 Task: Create a due date automation trigger when advanced on, on the wednesday of the week before a card is due add fields without custom field "Resume" set to a date between 1 and 7 working days from now at 11:00 AM.
Action: Mouse moved to (943, 73)
Screenshot: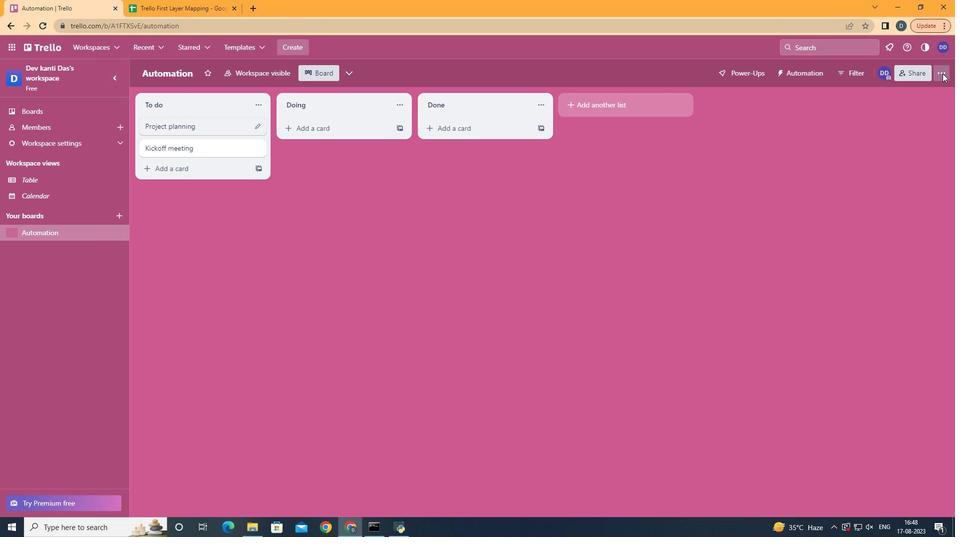 
Action: Mouse pressed left at (943, 73)
Screenshot: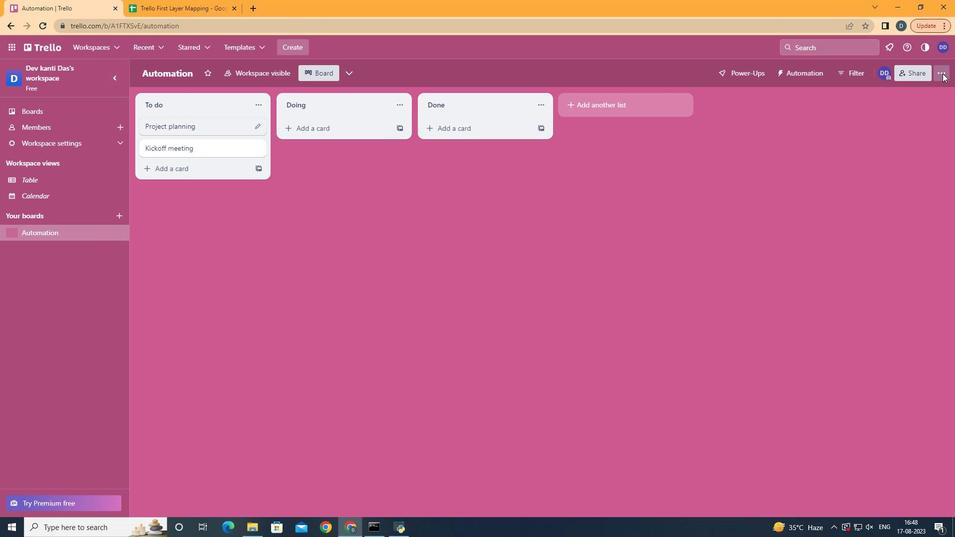 
Action: Mouse moved to (893, 207)
Screenshot: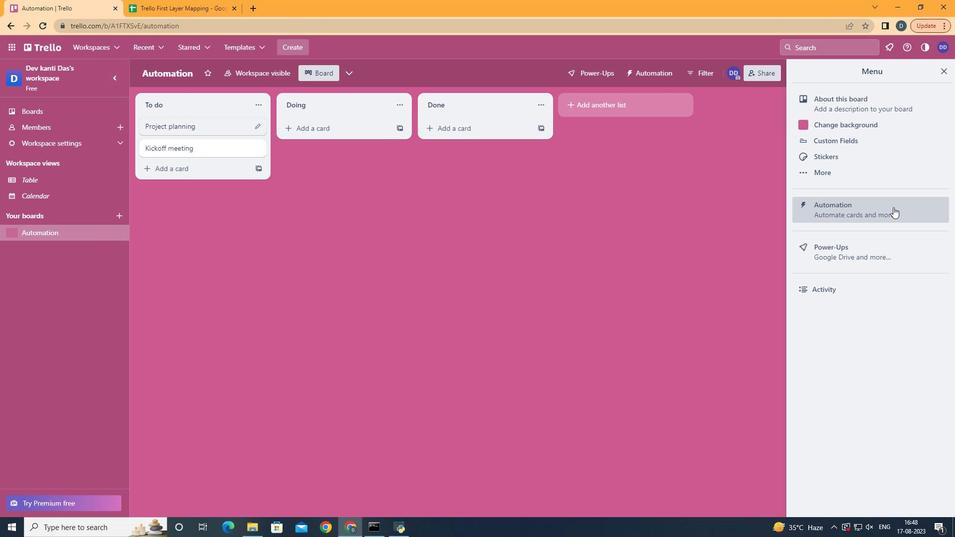 
Action: Mouse pressed left at (893, 207)
Screenshot: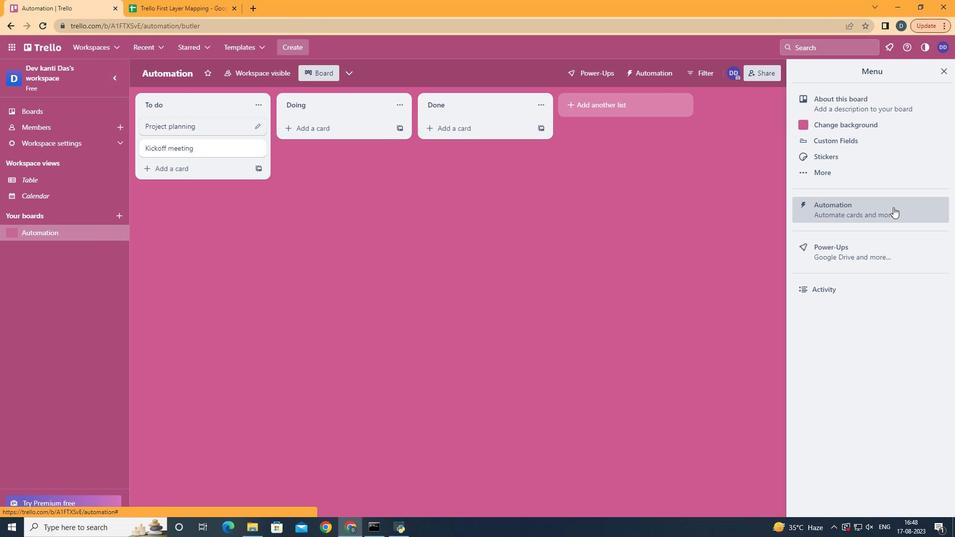 
Action: Mouse moved to (185, 193)
Screenshot: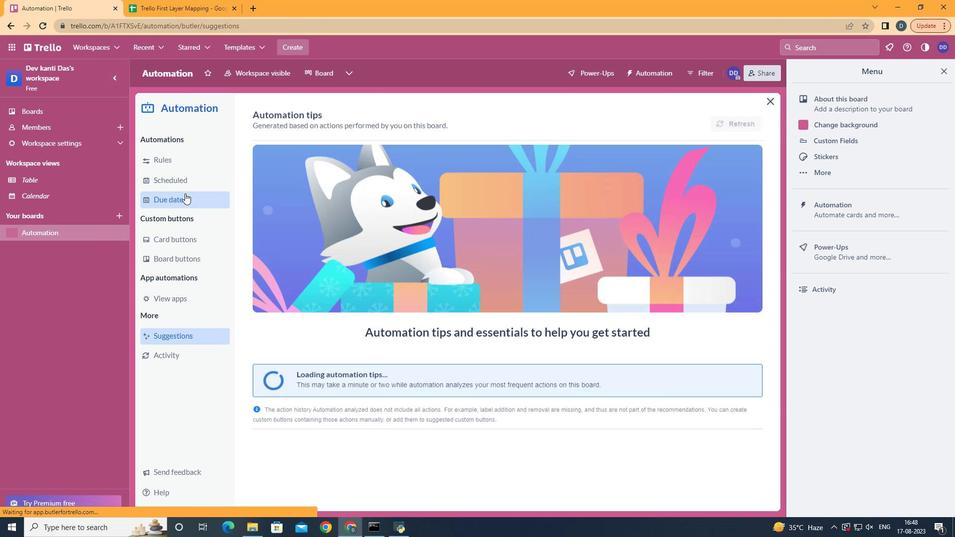 
Action: Mouse pressed left at (185, 193)
Screenshot: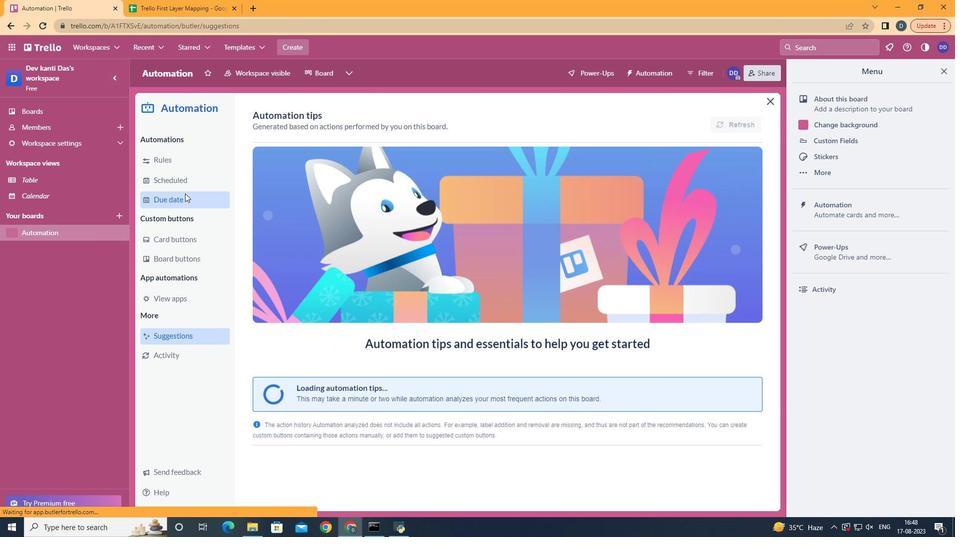 
Action: Mouse moved to (706, 119)
Screenshot: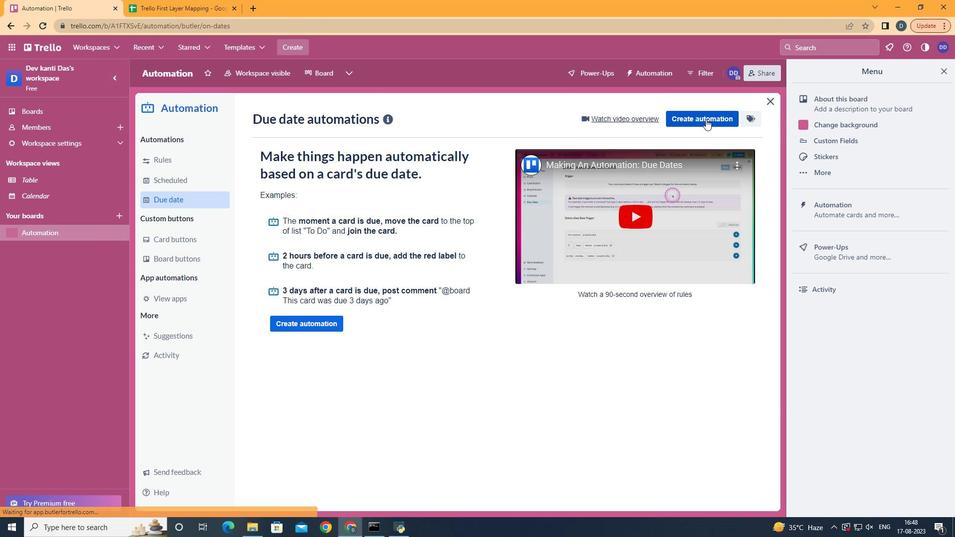 
Action: Mouse pressed left at (706, 119)
Screenshot: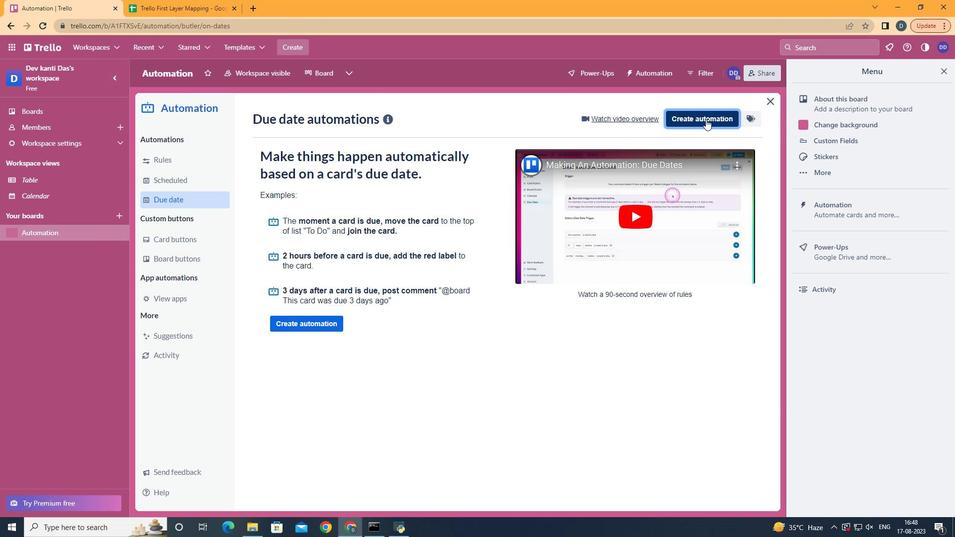 
Action: Mouse moved to (542, 211)
Screenshot: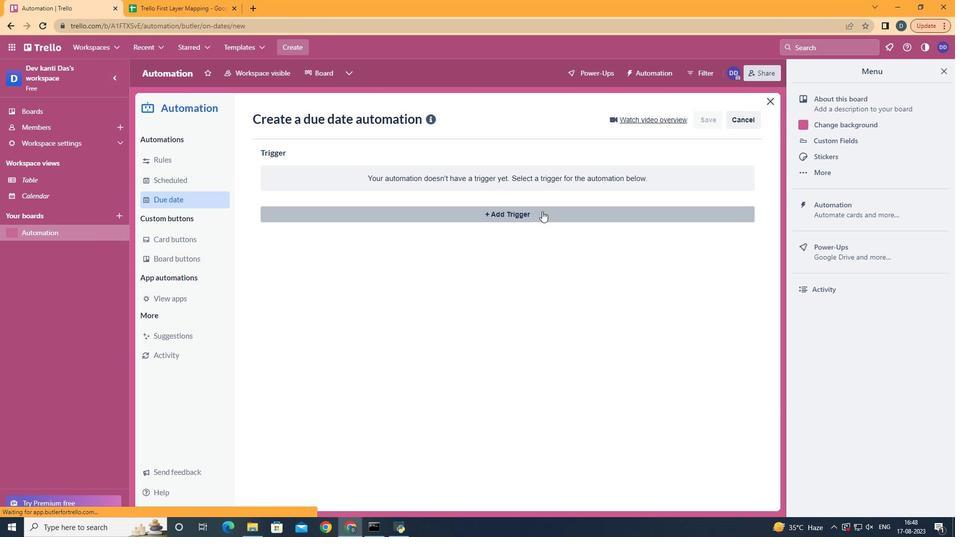 
Action: Mouse pressed left at (542, 211)
Screenshot: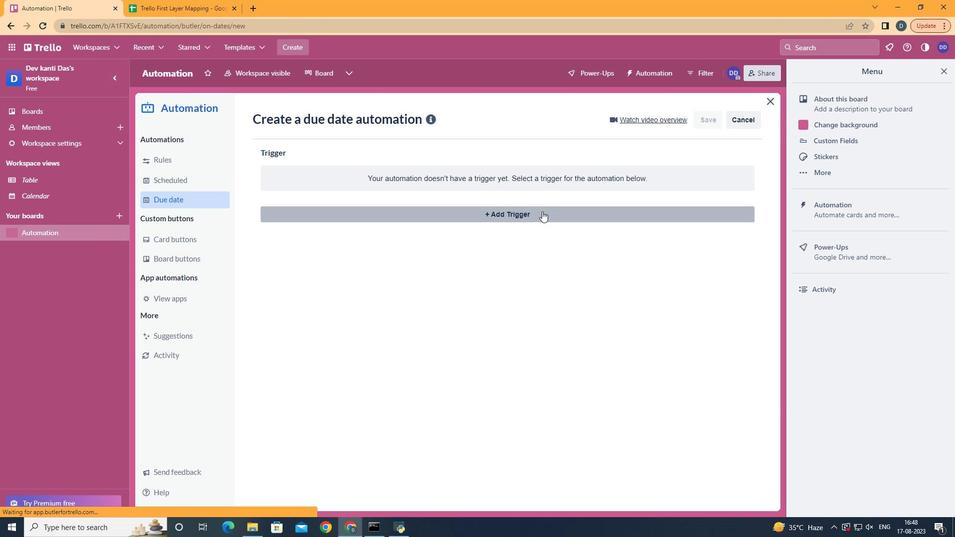 
Action: Mouse moved to (319, 297)
Screenshot: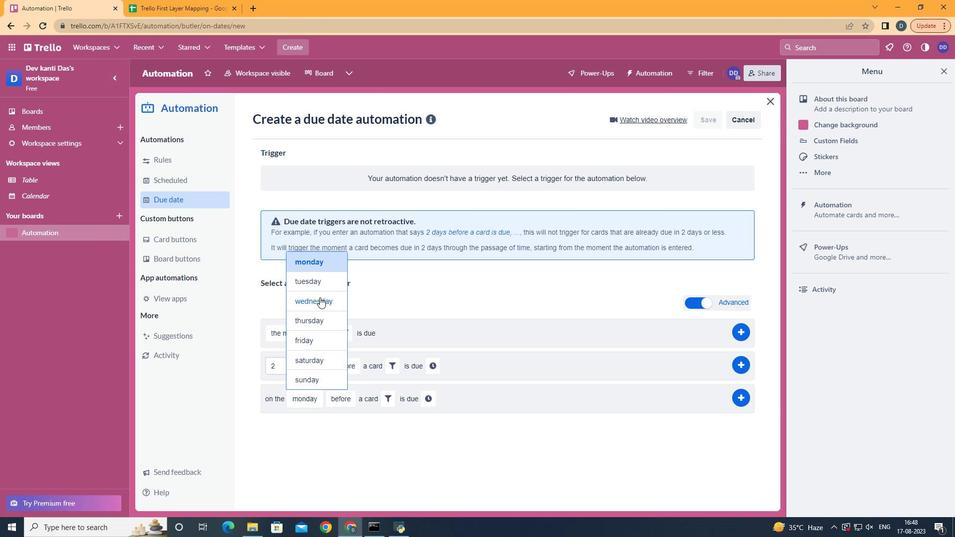 
Action: Mouse pressed left at (319, 297)
Screenshot: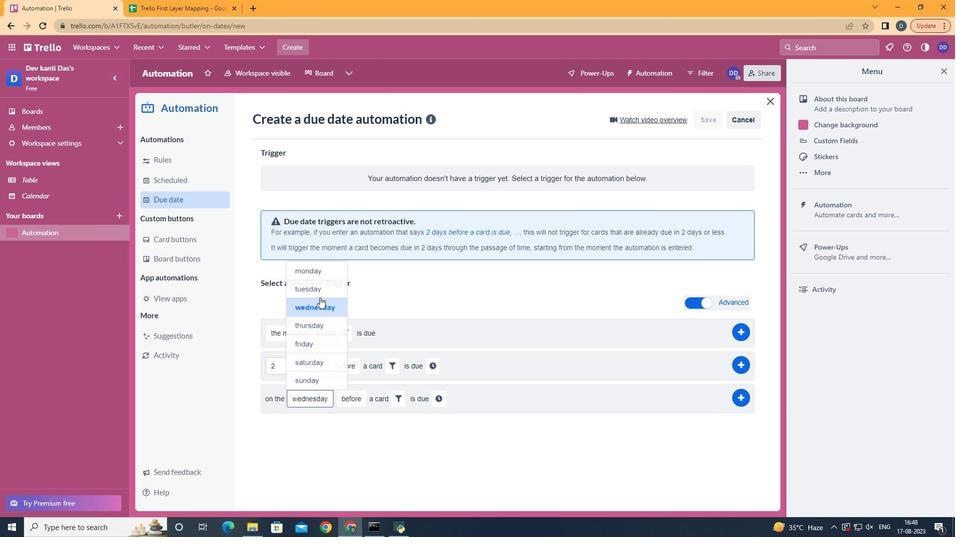 
Action: Mouse moved to (365, 473)
Screenshot: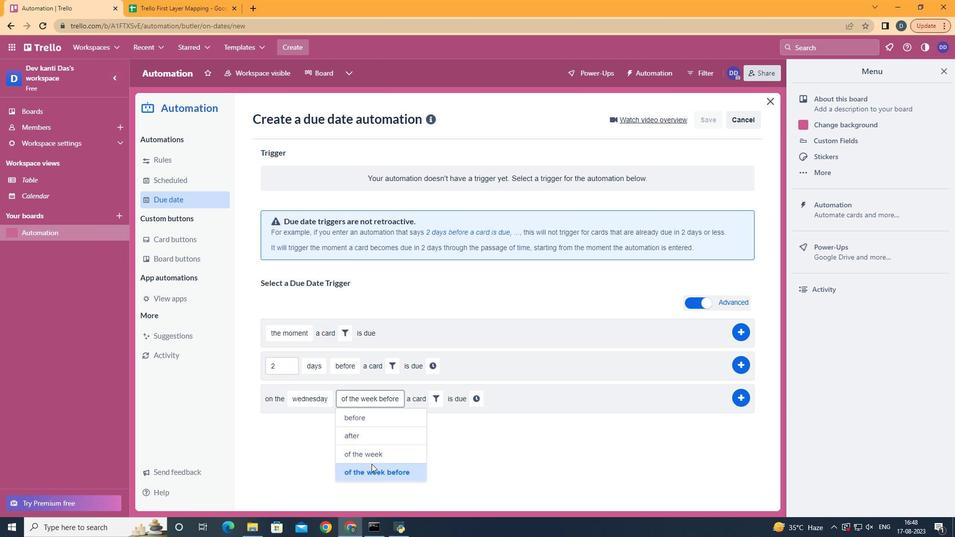 
Action: Mouse pressed left at (365, 473)
Screenshot: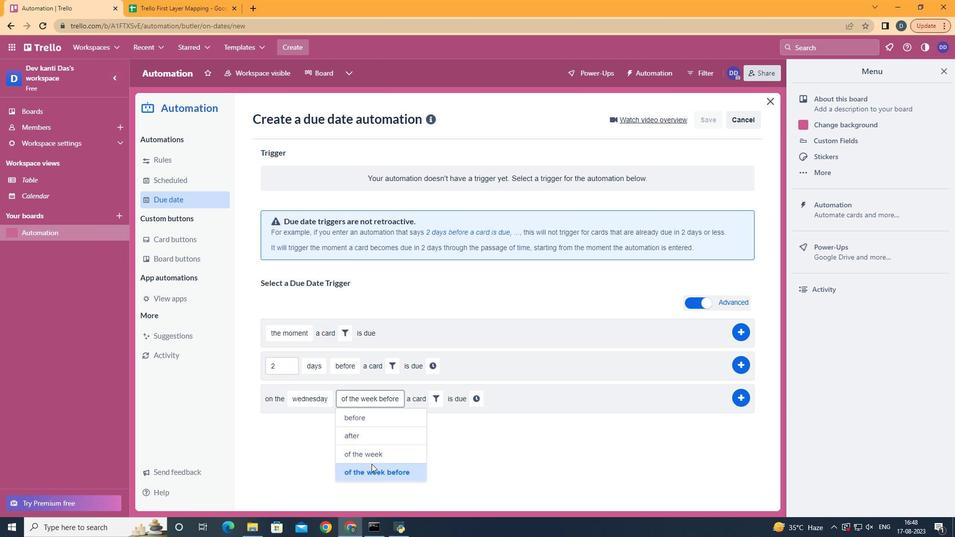 
Action: Mouse moved to (432, 398)
Screenshot: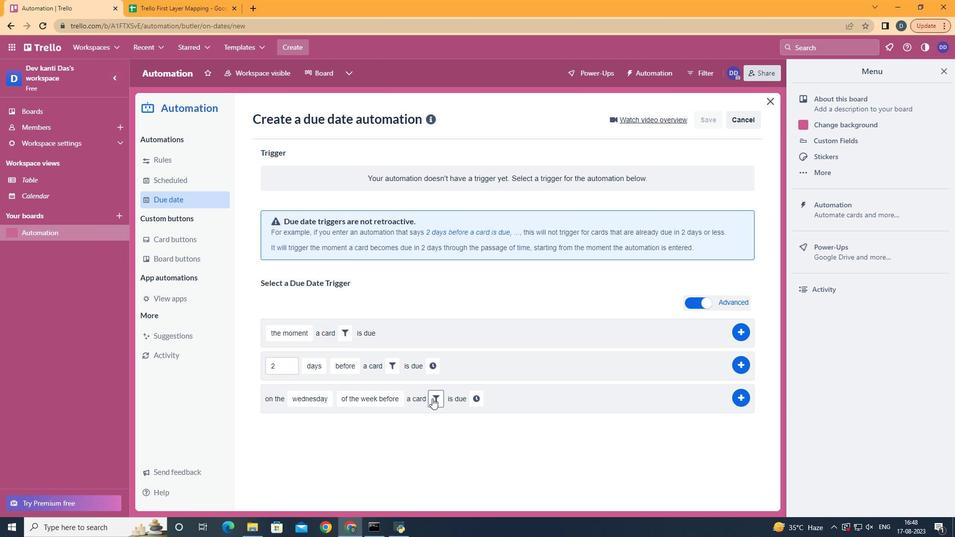 
Action: Mouse pressed left at (432, 398)
Screenshot: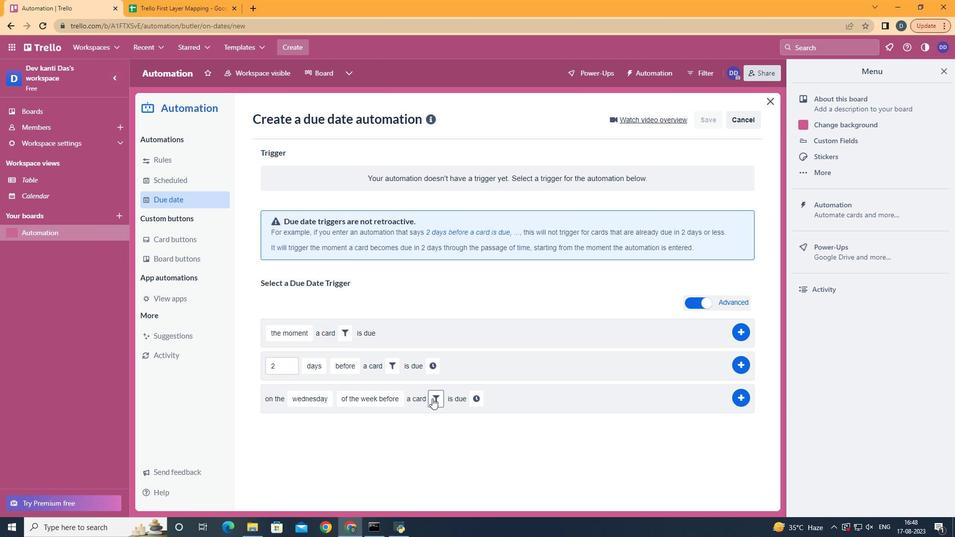 
Action: Mouse moved to (599, 435)
Screenshot: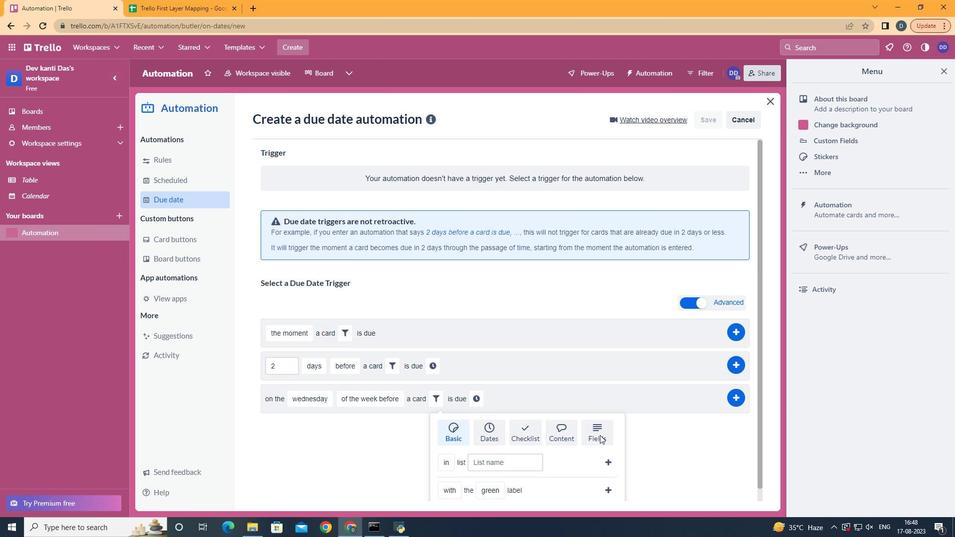 
Action: Mouse pressed left at (599, 435)
Screenshot: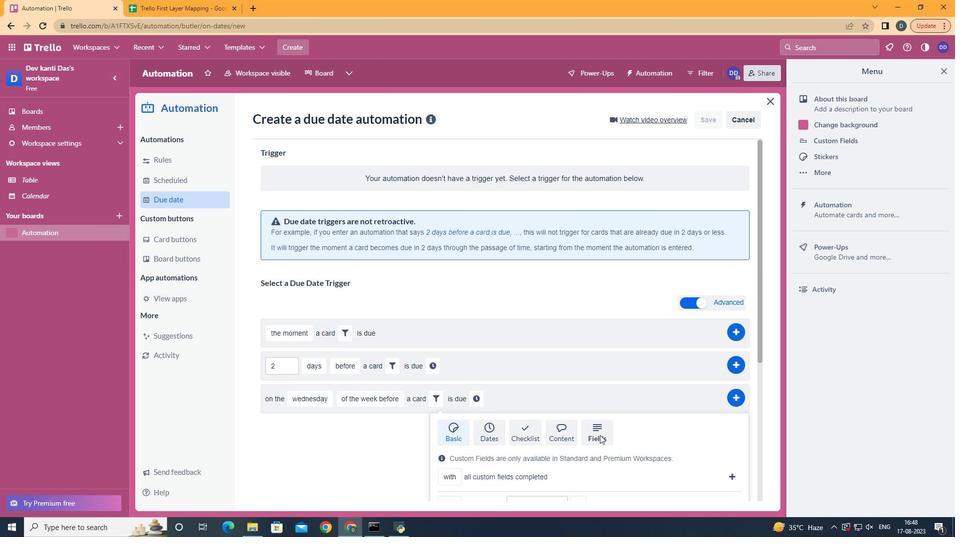 
Action: Mouse moved to (600, 435)
Screenshot: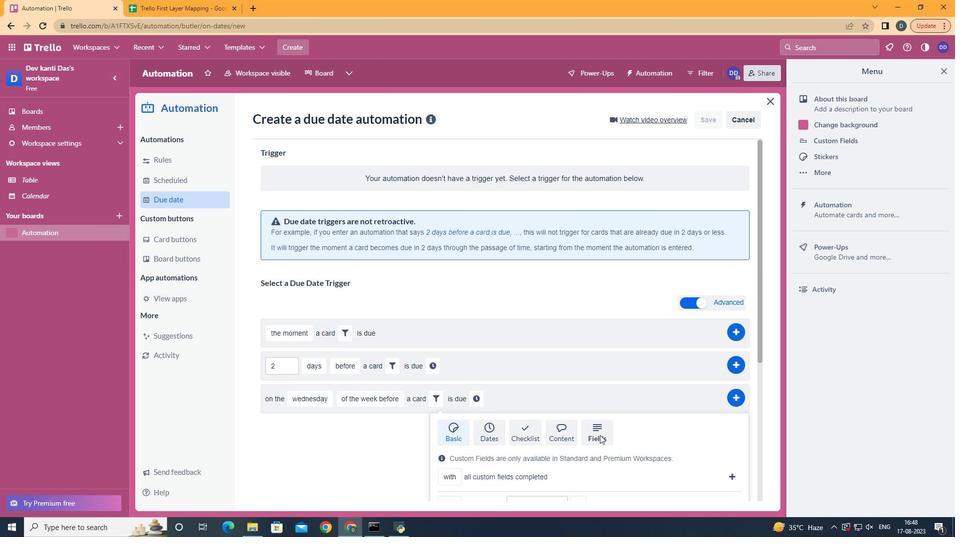 
Action: Mouse scrolled (600, 434) with delta (0, 0)
Screenshot: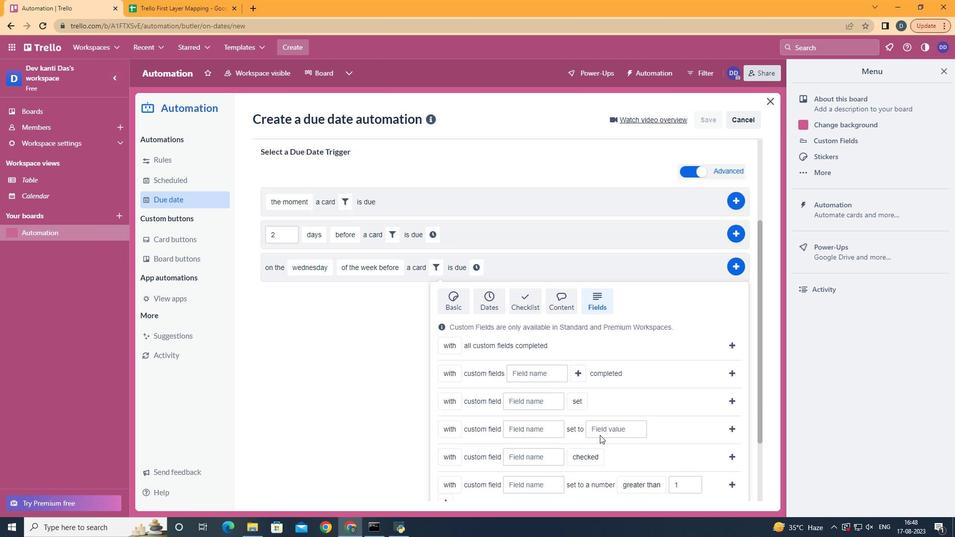 
Action: Mouse scrolled (600, 434) with delta (0, 0)
Screenshot: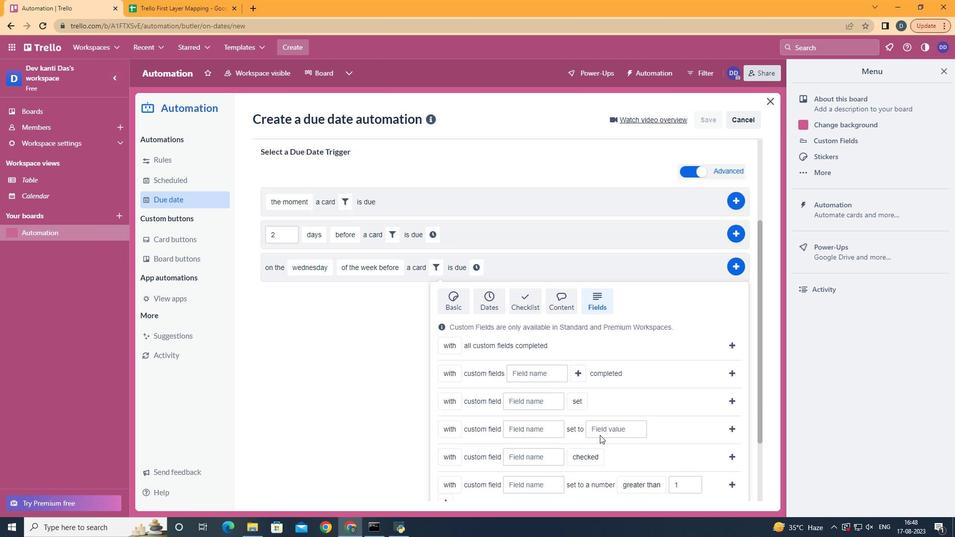 
Action: Mouse scrolled (600, 434) with delta (0, 0)
Screenshot: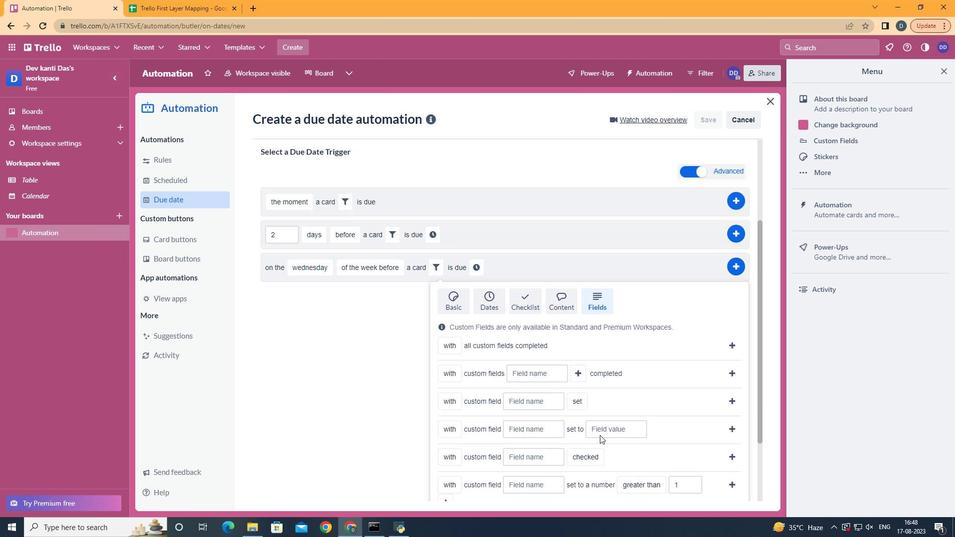 
Action: Mouse scrolled (600, 434) with delta (0, 0)
Screenshot: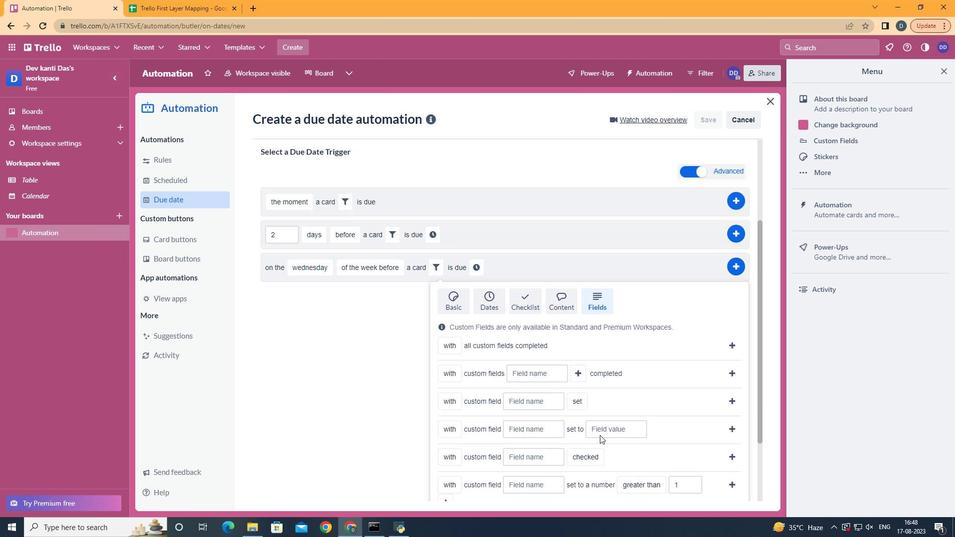 
Action: Mouse scrolled (600, 434) with delta (0, 0)
Screenshot: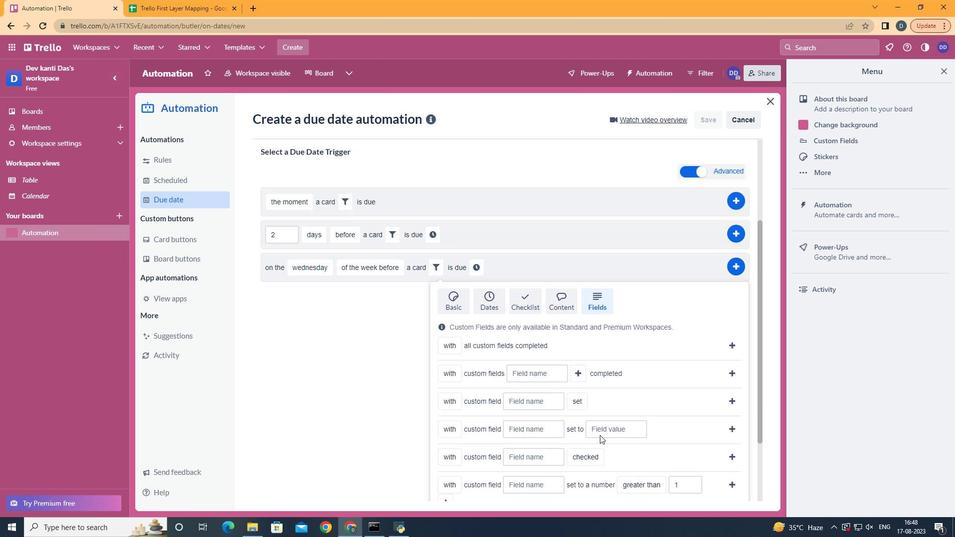 
Action: Mouse scrolled (600, 434) with delta (0, 0)
Screenshot: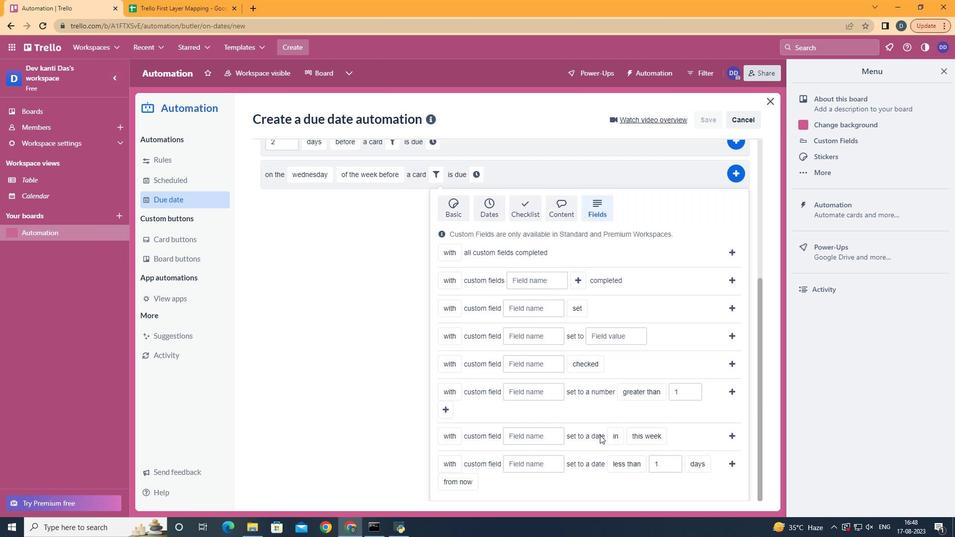 
Action: Mouse moved to (457, 444)
Screenshot: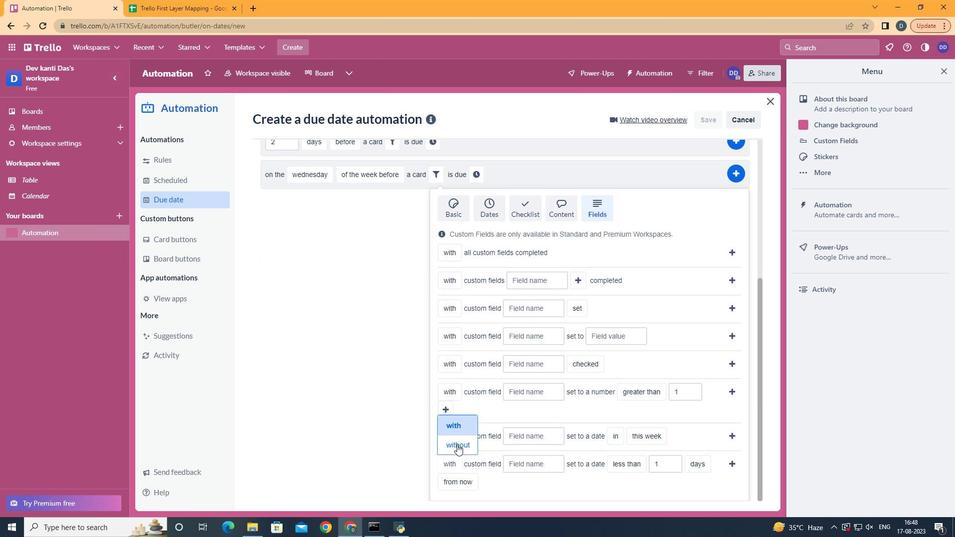 
Action: Mouse pressed left at (457, 444)
Screenshot: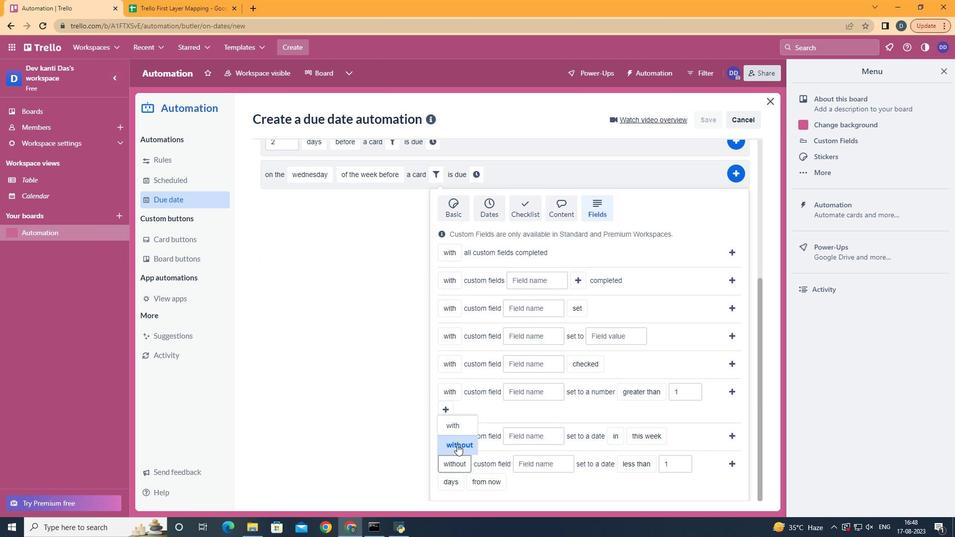 
Action: Mouse moved to (556, 462)
Screenshot: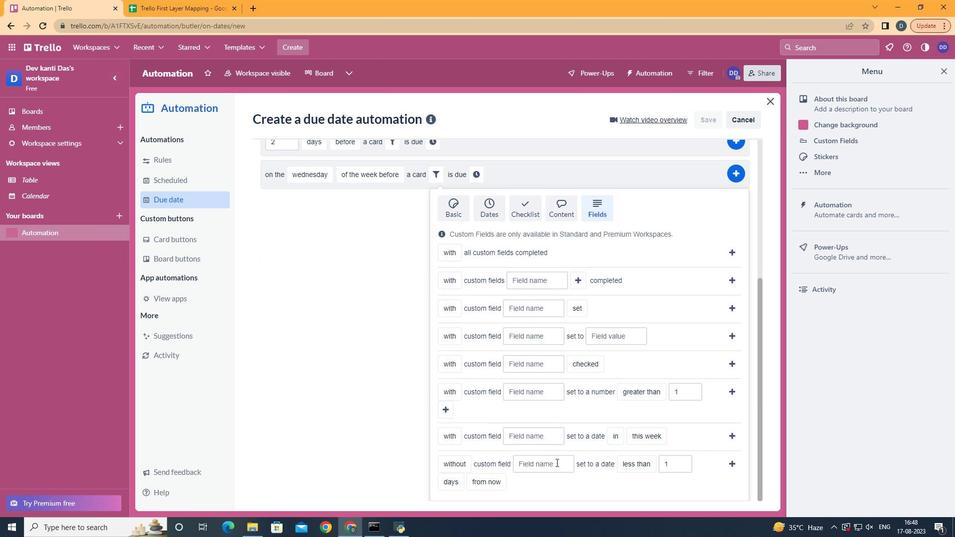 
Action: Mouse pressed left at (556, 462)
Screenshot: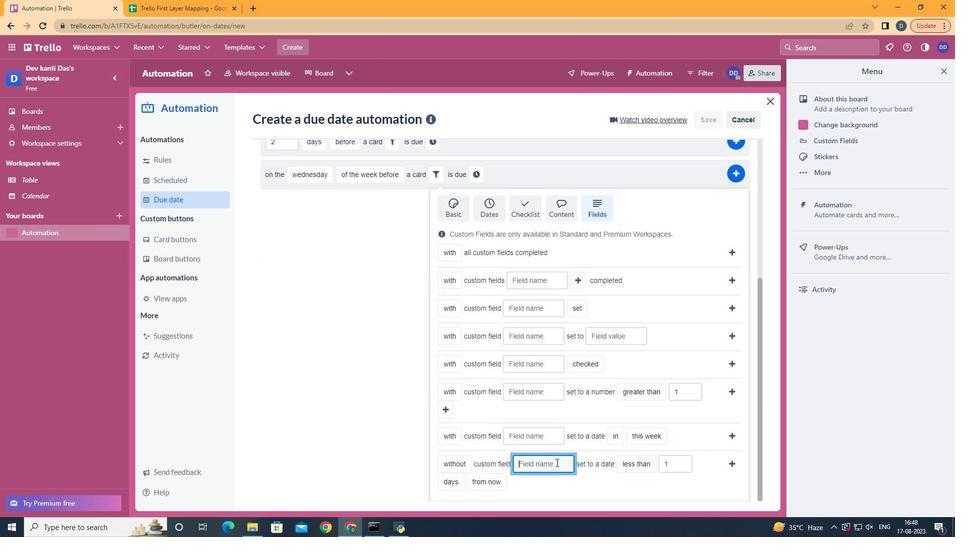 
Action: Key pressed <Key.shift>R
Screenshot: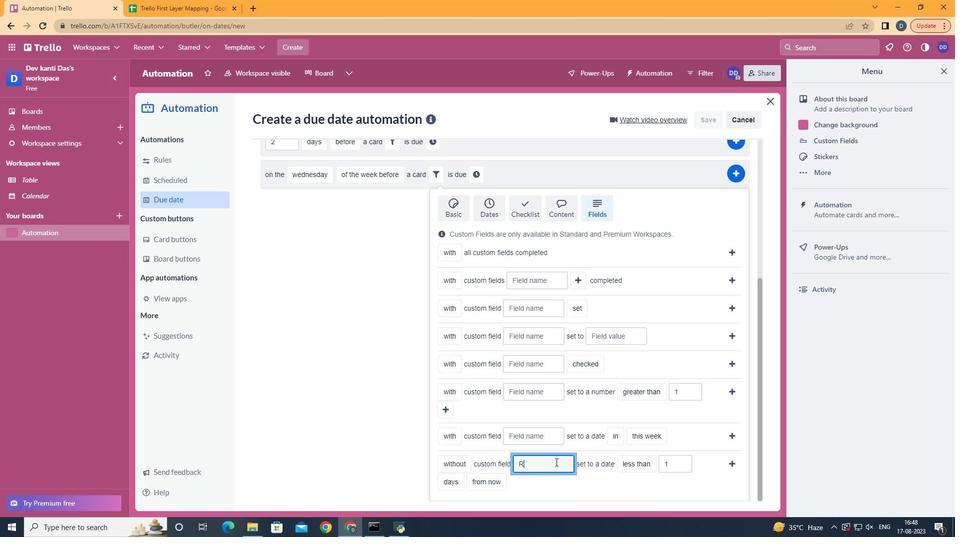 
Action: Mouse moved to (555, 462)
Screenshot: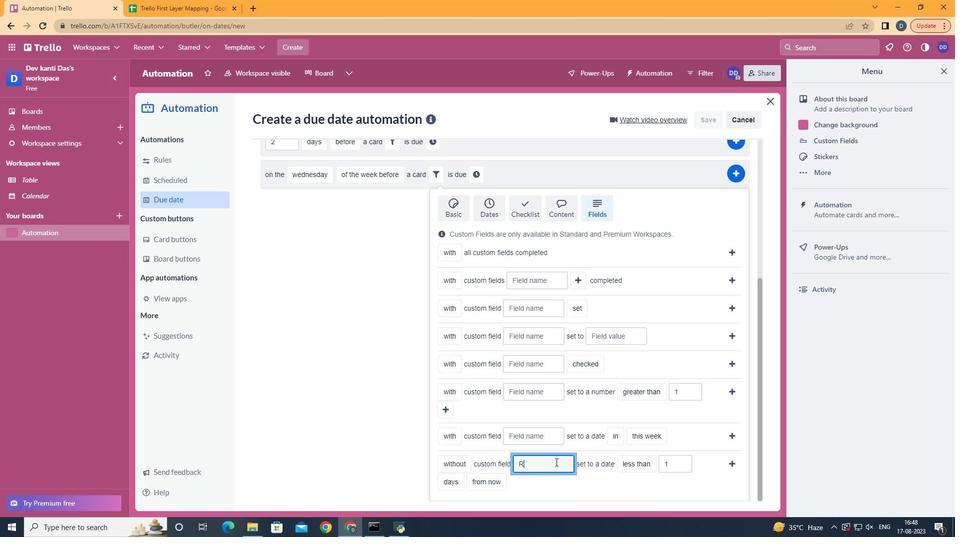 
Action: Key pressed esume
Screenshot: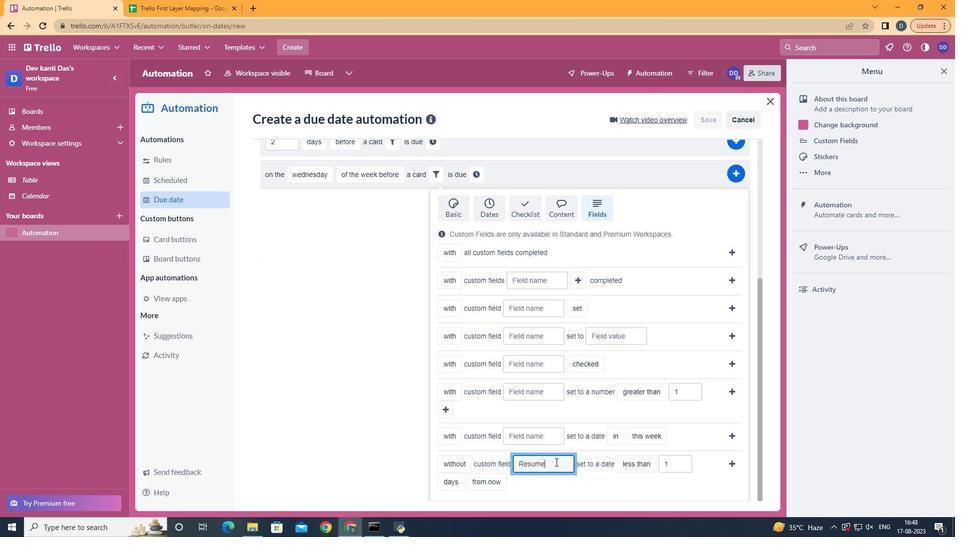 
Action: Mouse moved to (633, 448)
Screenshot: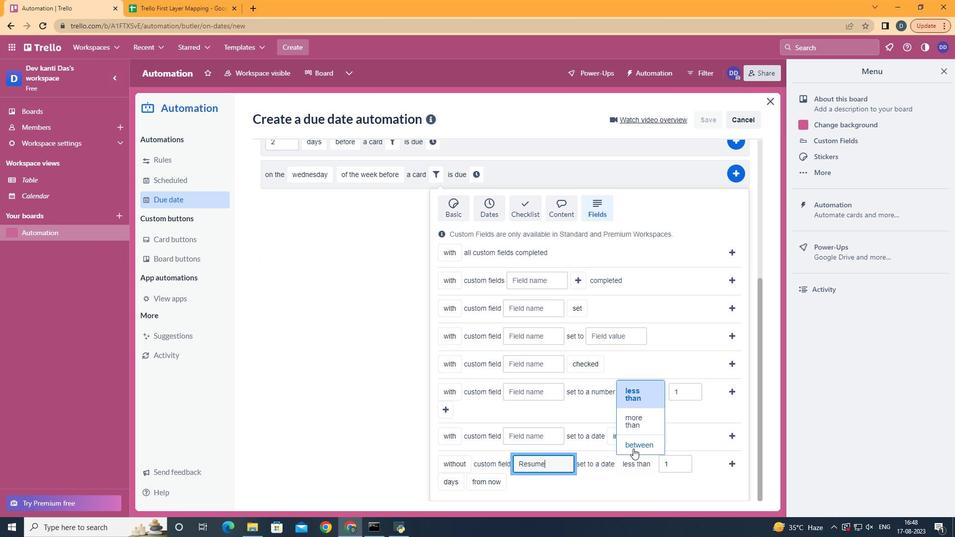 
Action: Mouse pressed left at (633, 448)
Screenshot: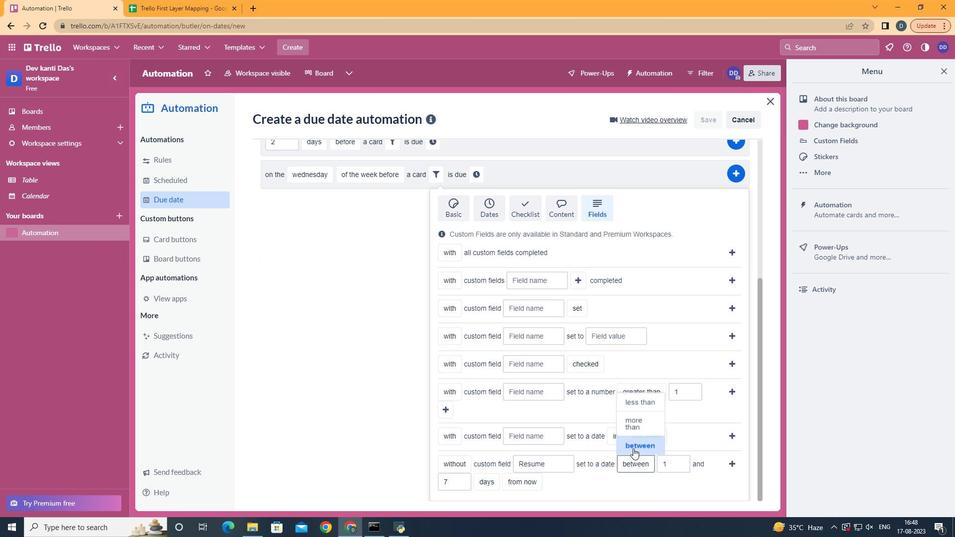 
Action: Mouse moved to (490, 466)
Screenshot: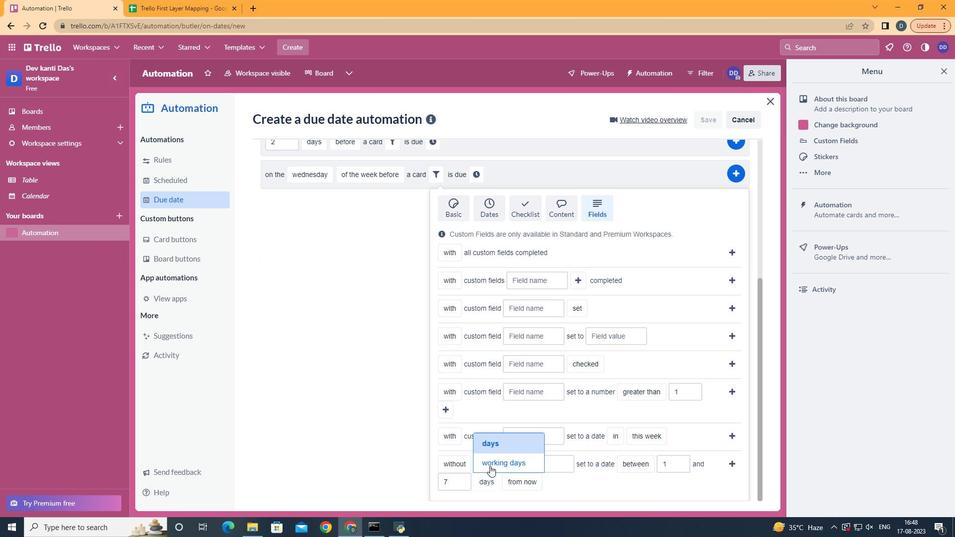 
Action: Mouse pressed left at (490, 466)
Screenshot: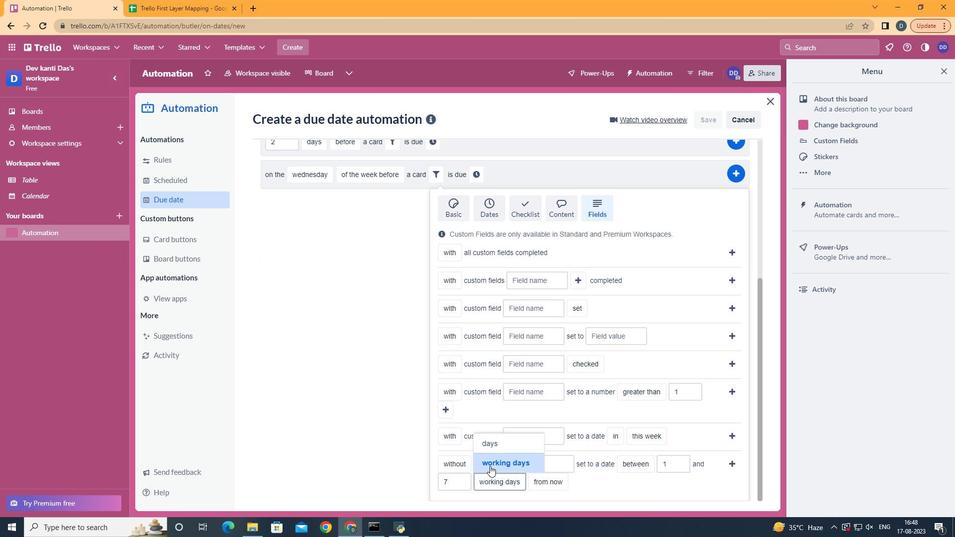 
Action: Mouse moved to (729, 465)
Screenshot: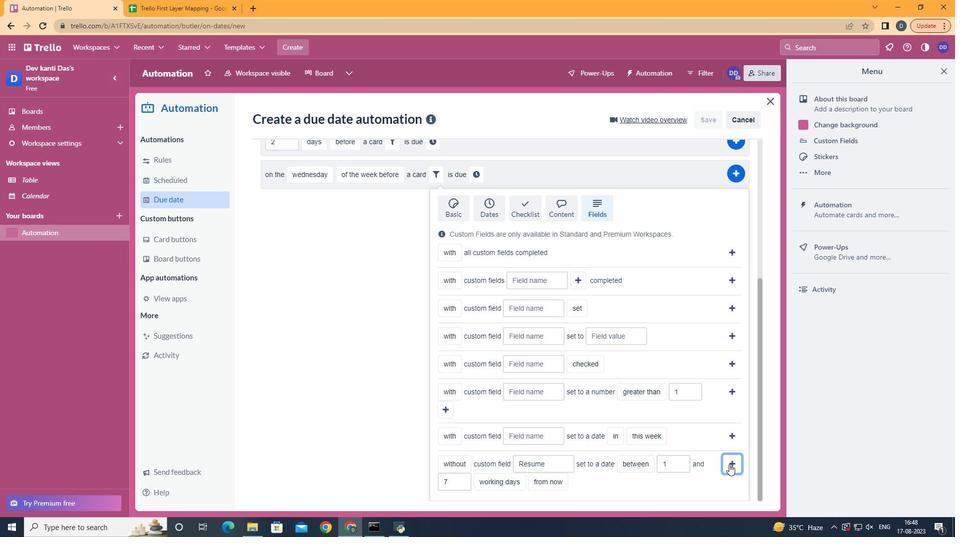 
Action: Mouse pressed left at (729, 465)
Screenshot: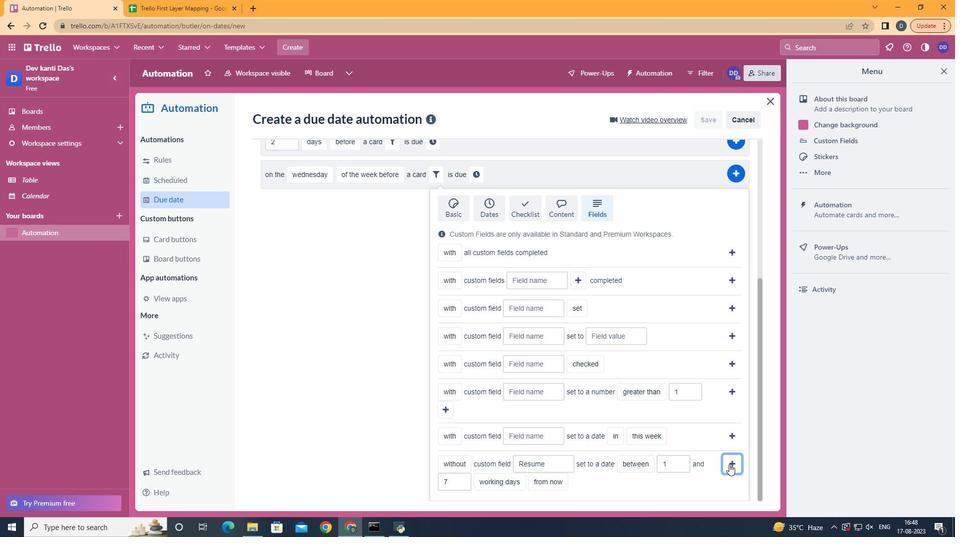 
Action: Mouse moved to (318, 418)
Screenshot: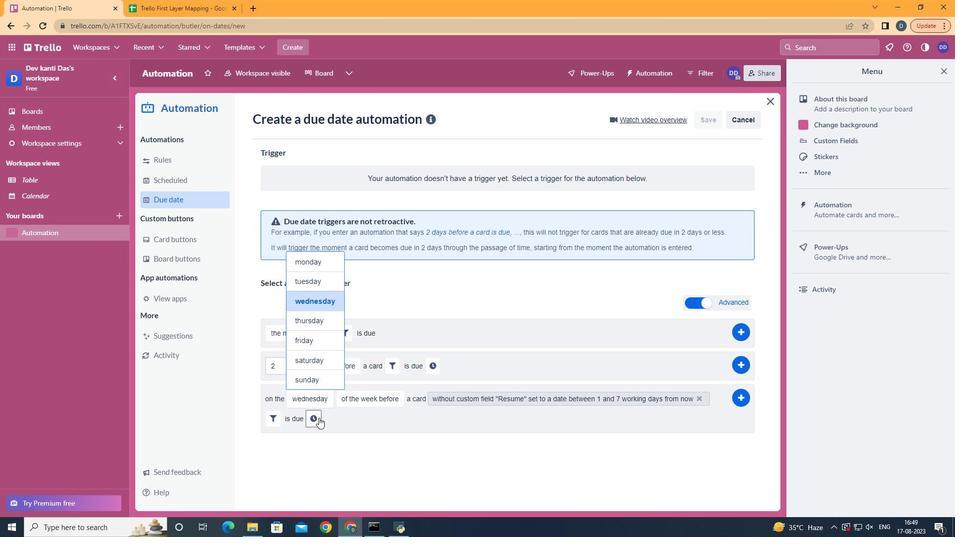 
Action: Mouse pressed left at (318, 418)
Screenshot: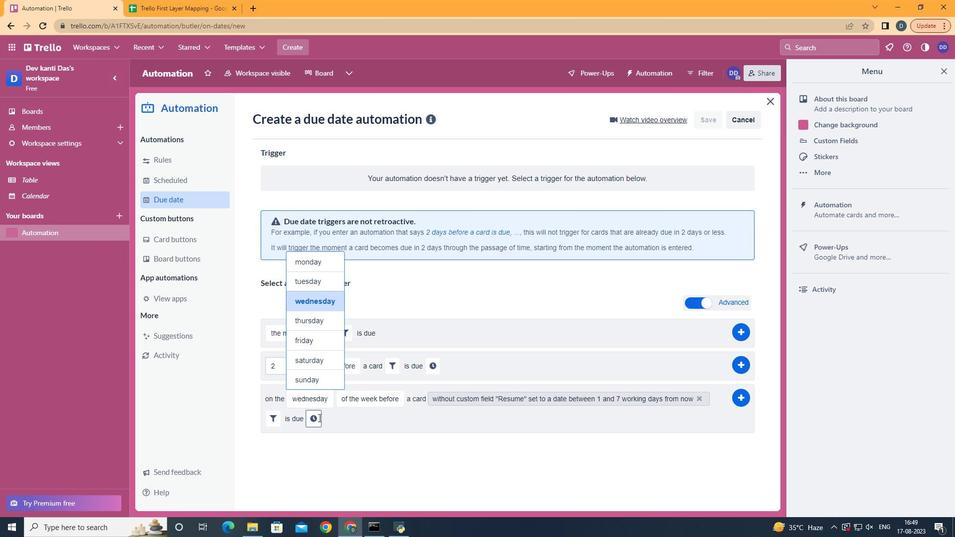 
Action: Mouse moved to (347, 423)
Screenshot: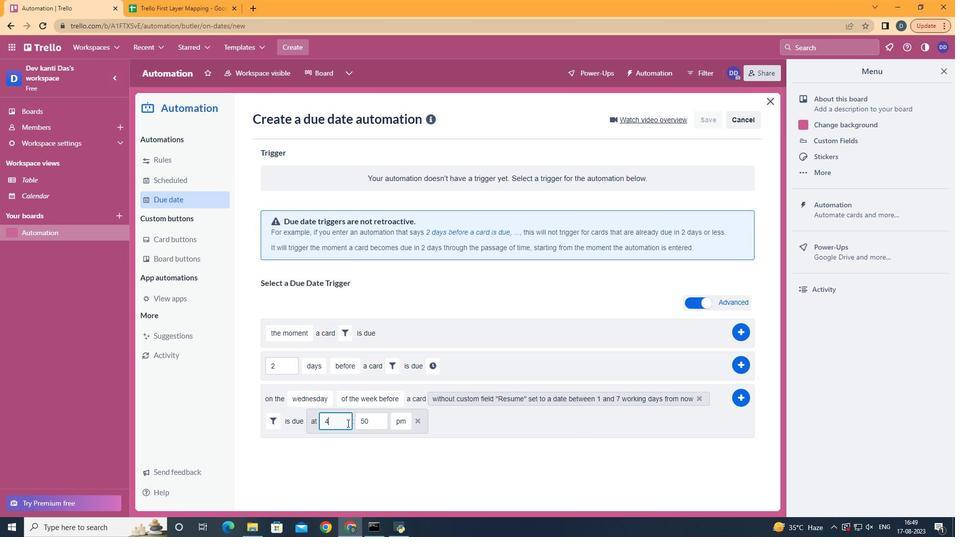 
Action: Mouse pressed left at (347, 423)
Screenshot: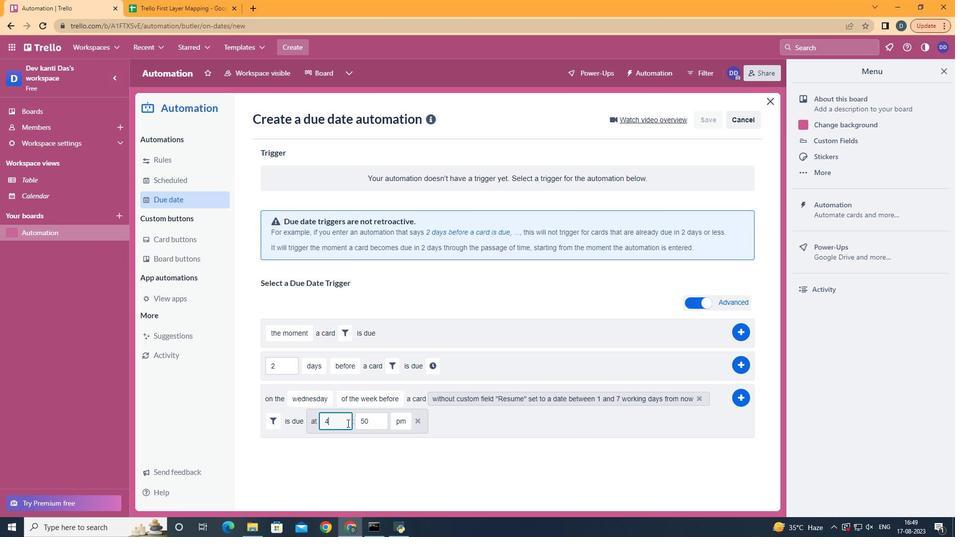 
Action: Key pressed <Key.backspace>11
Screenshot: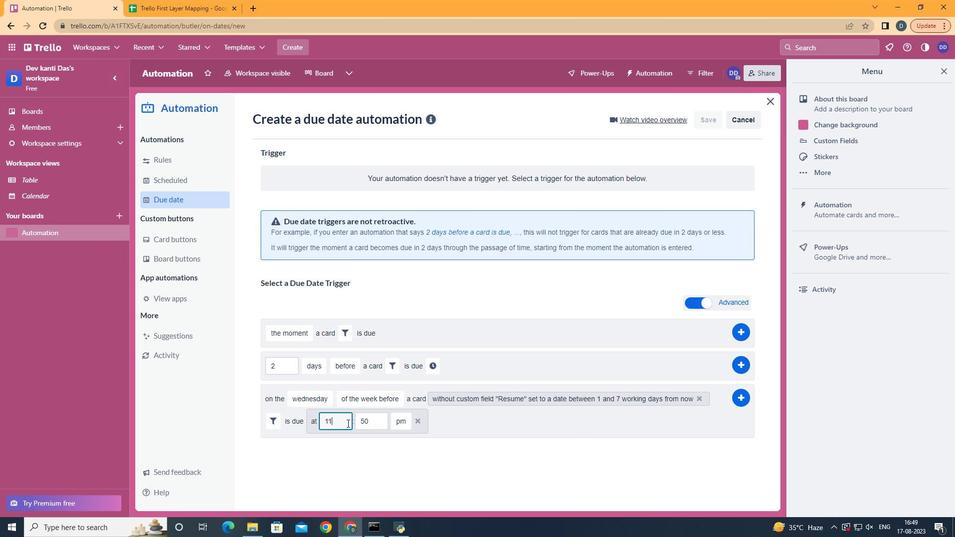 
Action: Mouse moved to (372, 420)
Screenshot: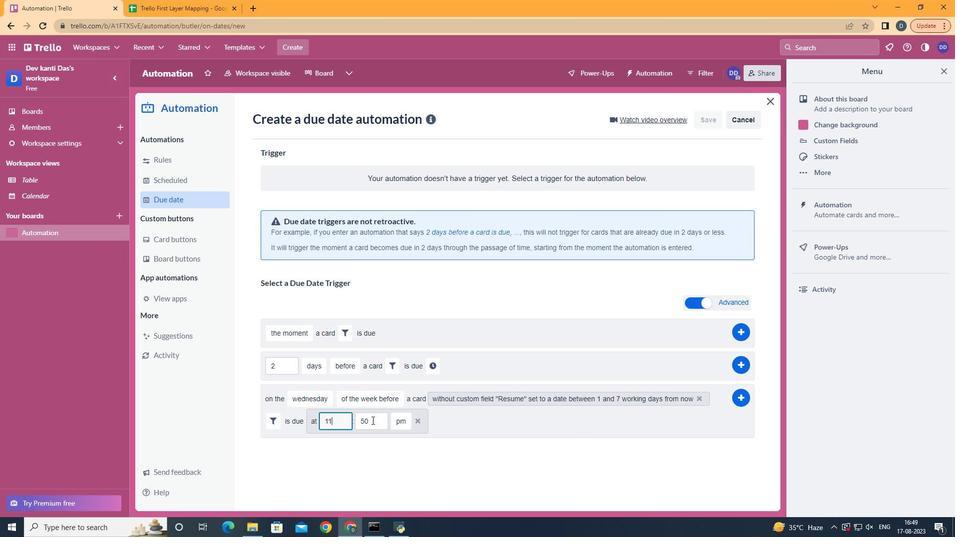 
Action: Mouse pressed left at (372, 420)
Screenshot: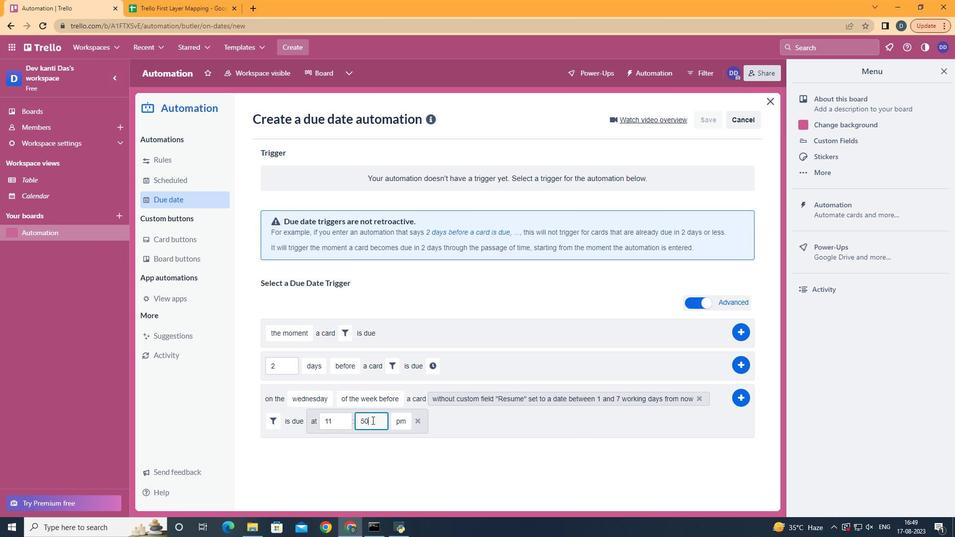 
Action: Key pressed <Key.backspace><Key.backspace>00
Screenshot: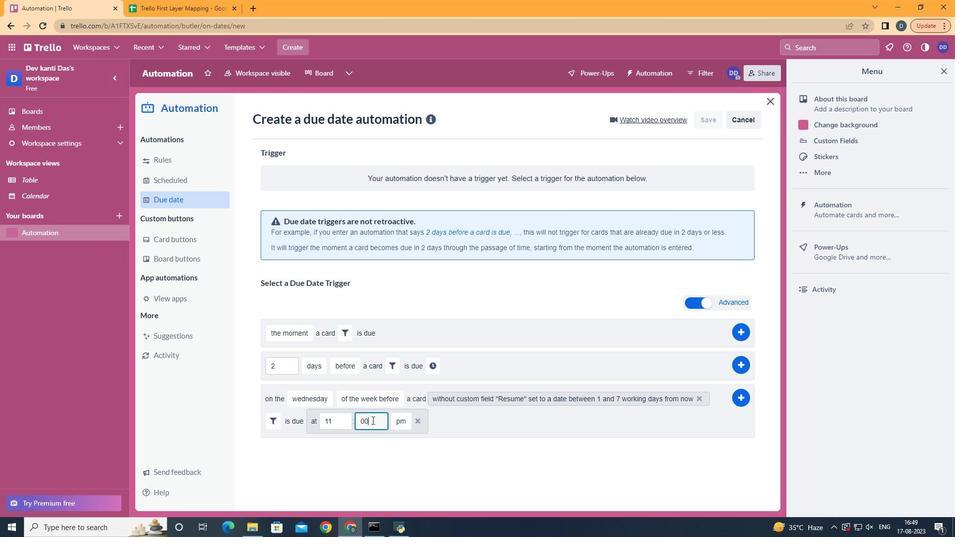 
Action: Mouse moved to (400, 439)
Screenshot: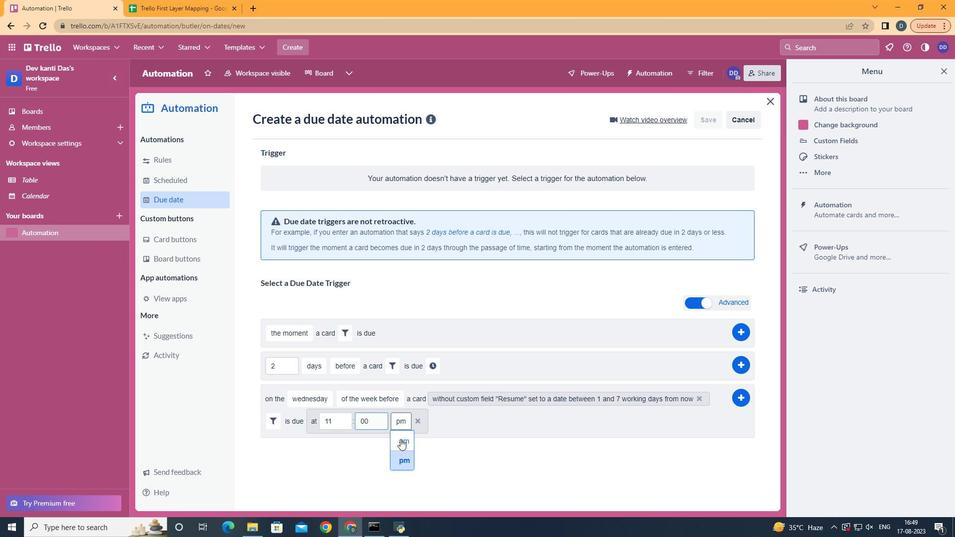 
Action: Mouse pressed left at (400, 439)
Screenshot: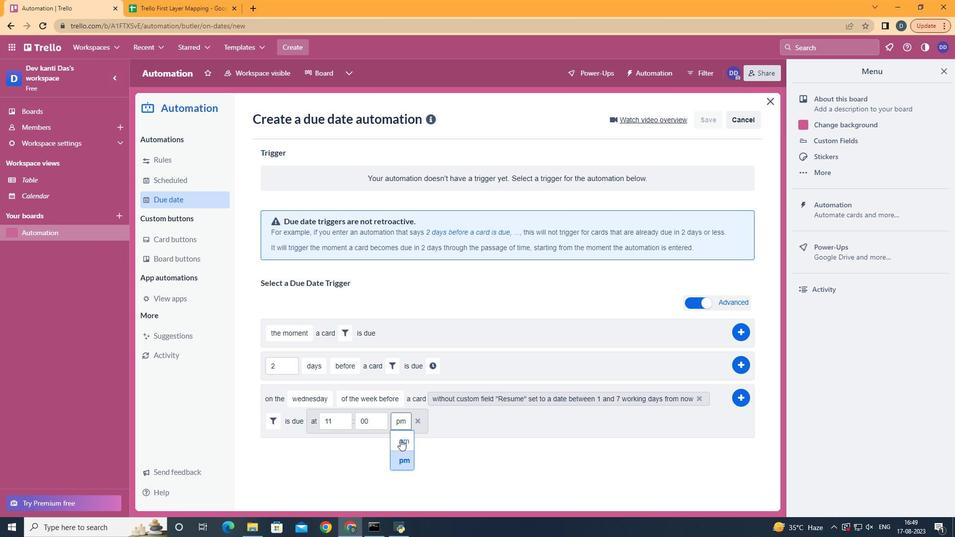 
Action: Mouse moved to (746, 398)
Screenshot: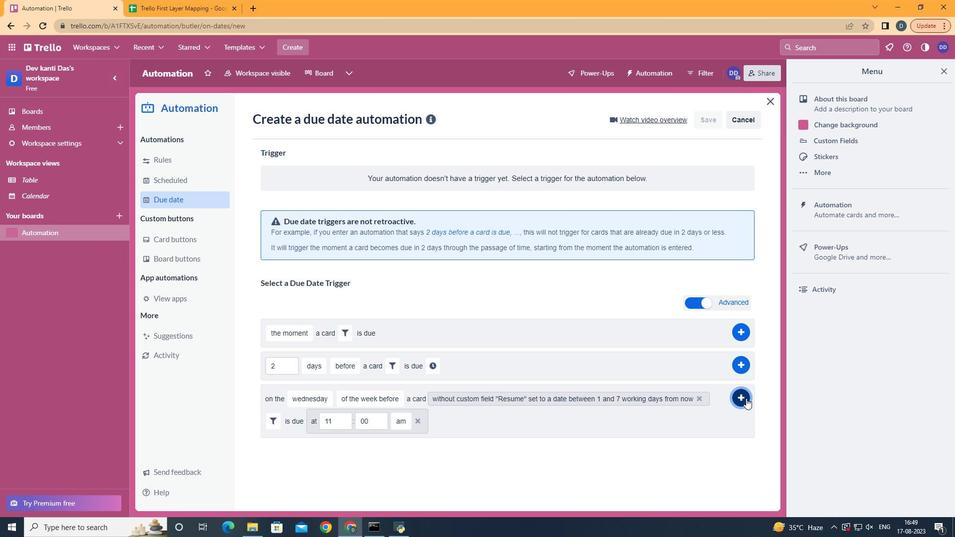 
Action: Mouse pressed left at (746, 398)
Screenshot: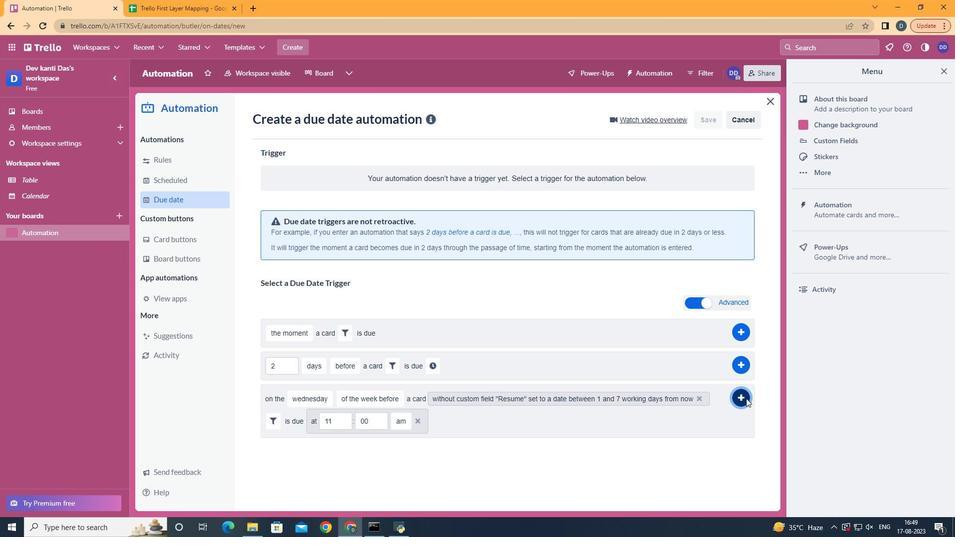 
Action: Mouse moved to (745, 398)
Screenshot: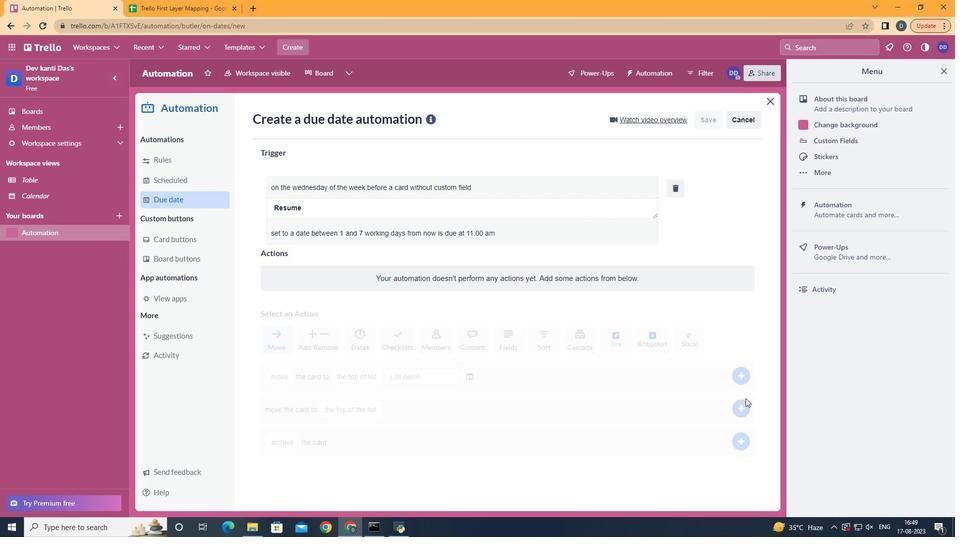 
